Task: Create Card Lessons Learned Meeting in Board Influencer Marketing Platforms to Workspace Crisis Management. Create Card Food Safety Review in Board Social Media Reporting to Workspace Crisis Management. Create Card Project Closure Meeting in Board Social Media Marketing Funnel Creation and Optimization to Workspace Crisis Management
Action: Mouse moved to (84, 49)
Screenshot: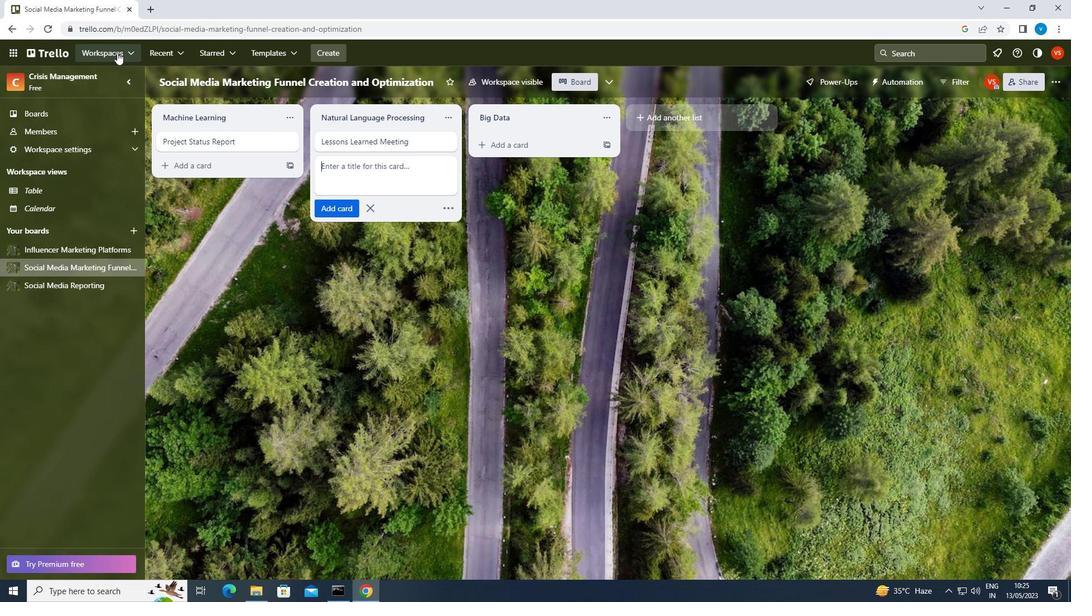
Action: Mouse pressed left at (84, 49)
Screenshot: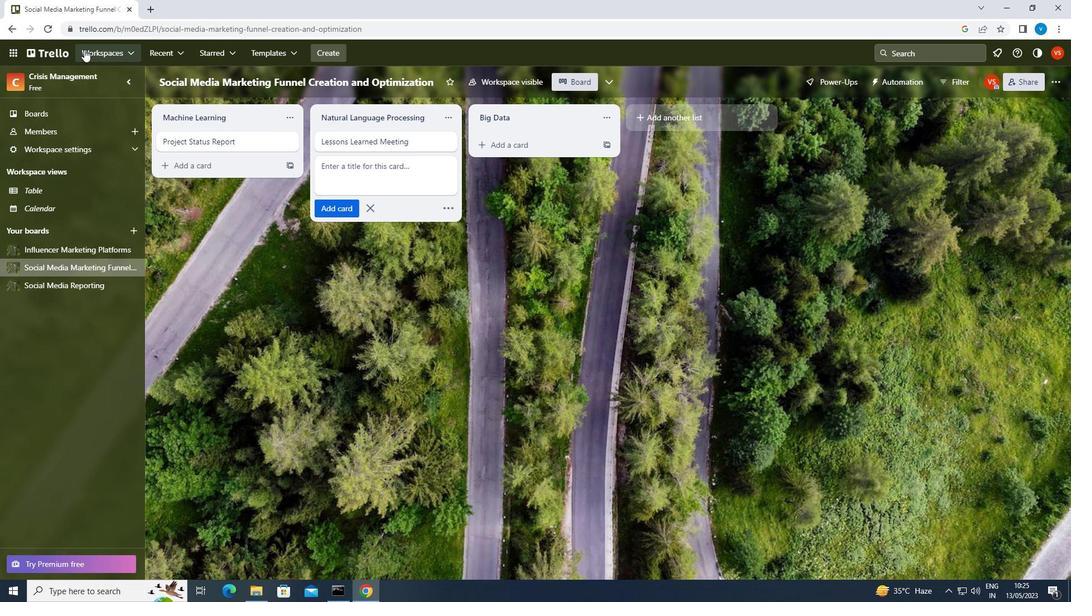 
Action: Mouse moved to (145, 381)
Screenshot: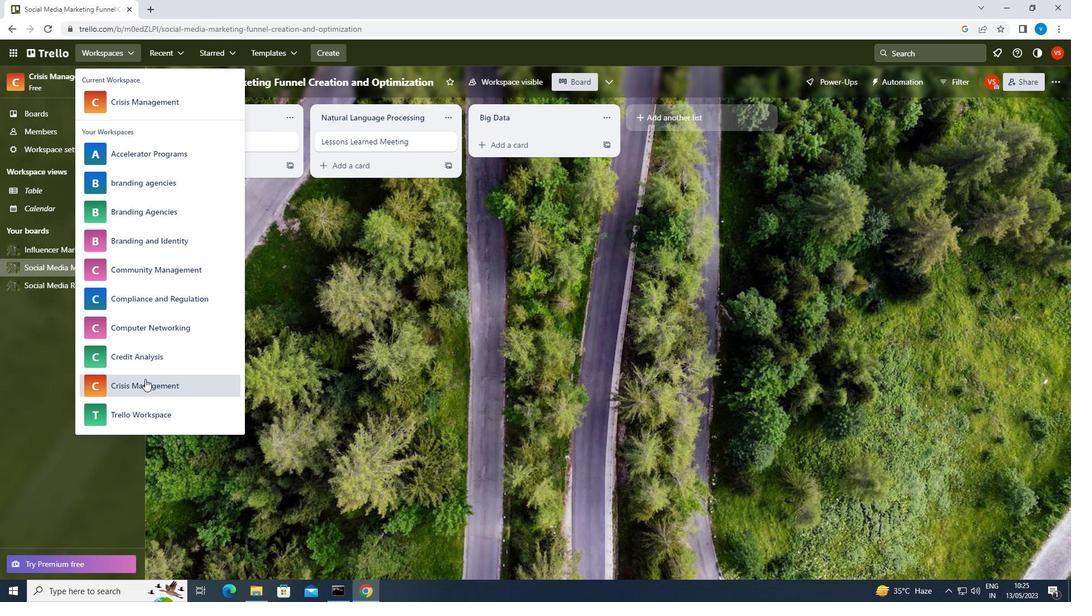 
Action: Mouse pressed left at (145, 381)
Screenshot: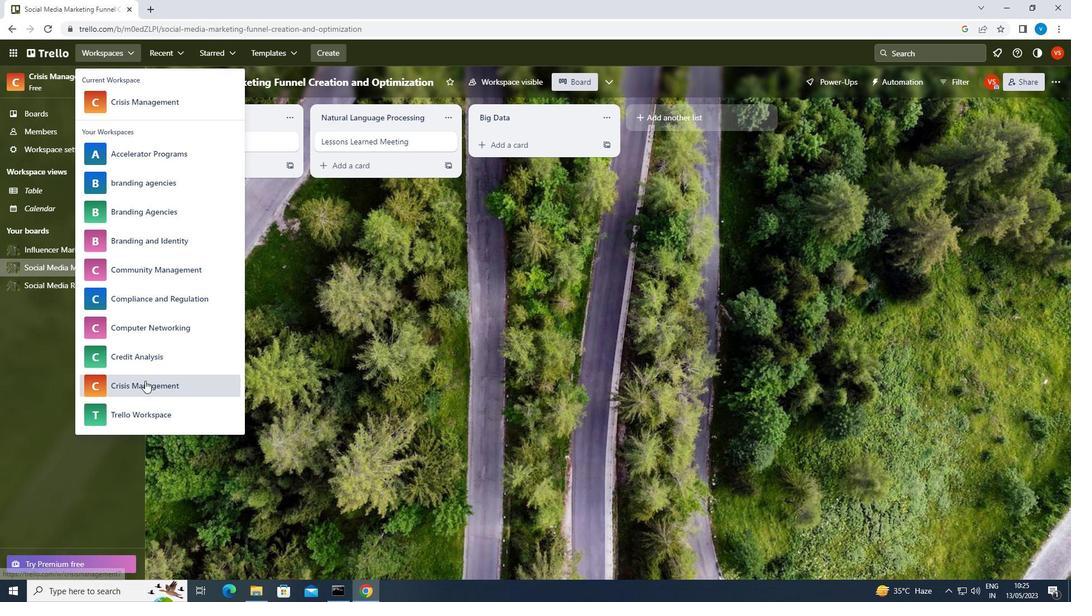 
Action: Mouse moved to (817, 457)
Screenshot: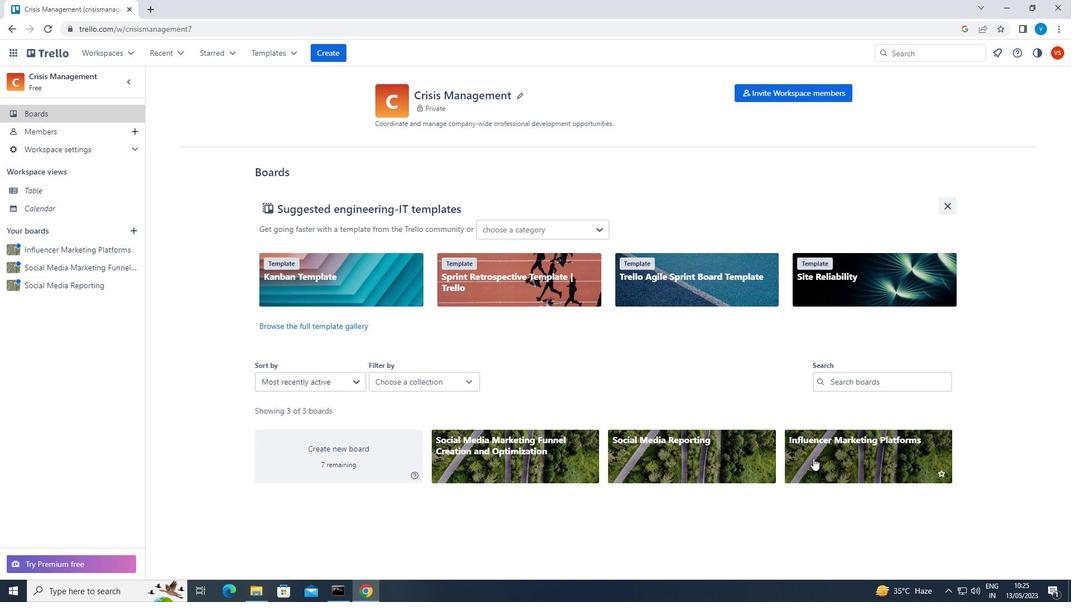 
Action: Mouse pressed left at (817, 457)
Screenshot: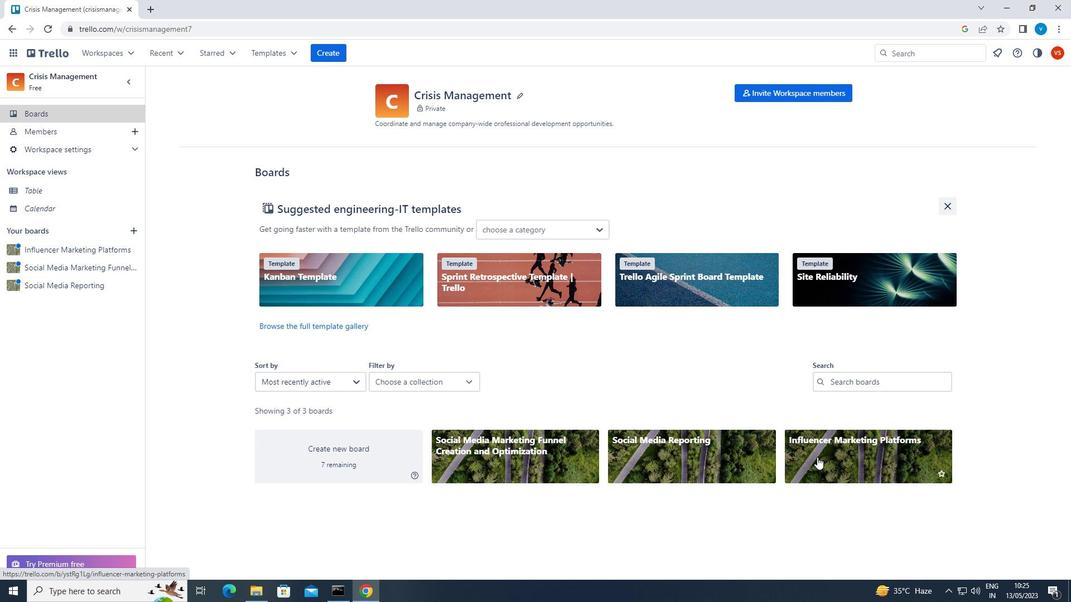 
Action: Mouse moved to (489, 148)
Screenshot: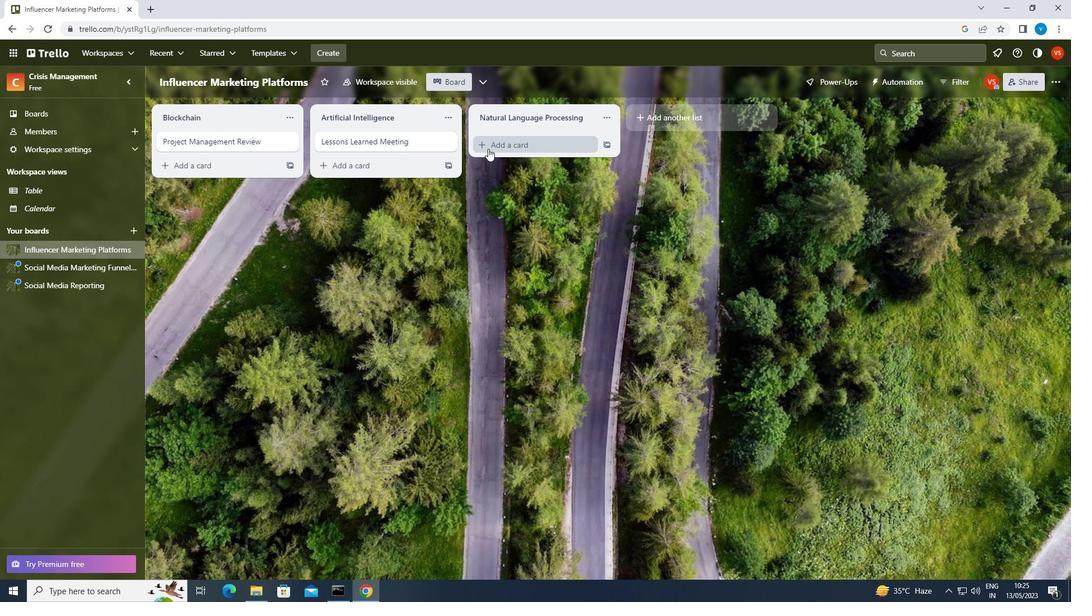 
Action: Mouse pressed left at (489, 148)
Screenshot: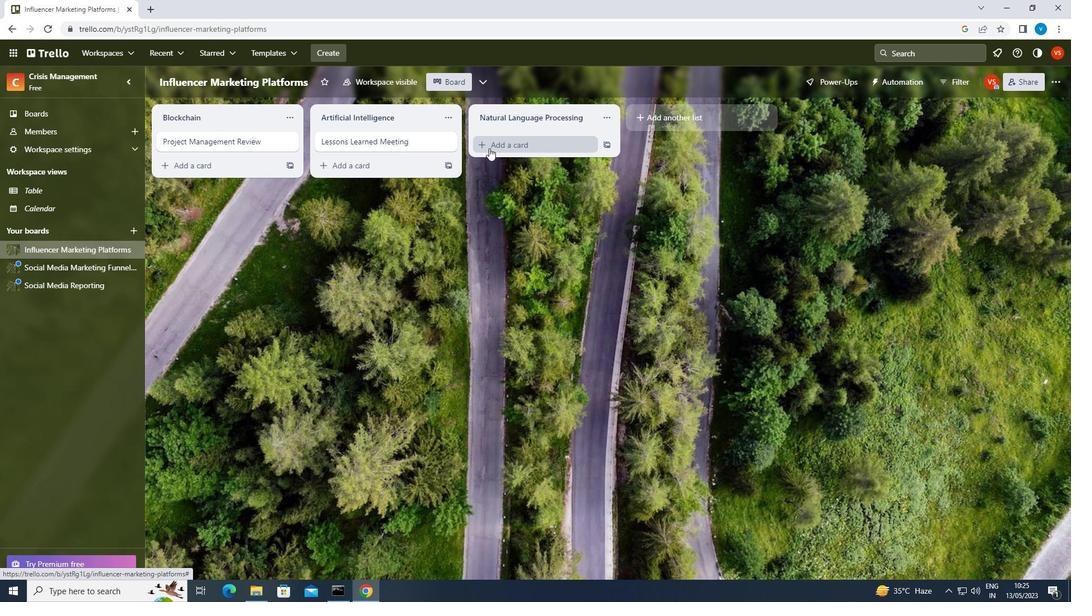 
Action: Key pressed <Key.shift>LESSONS<Key.space><Key.shift>LEARNED<Key.space><Key.shift><Key.shift><Key.shift>MEETING<Key.enter>
Screenshot: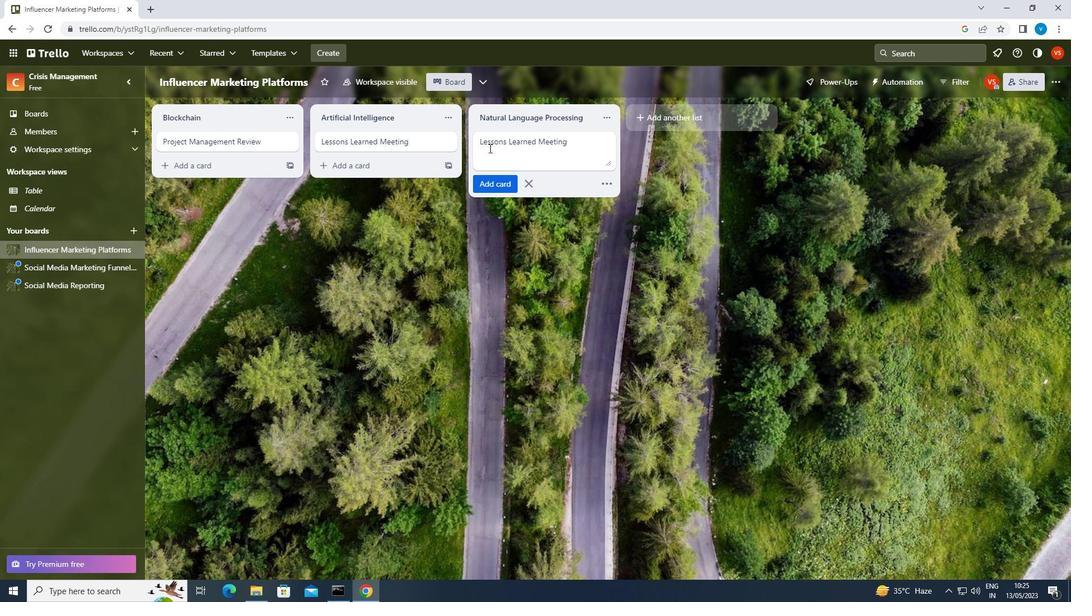 
Action: Mouse moved to (51, 282)
Screenshot: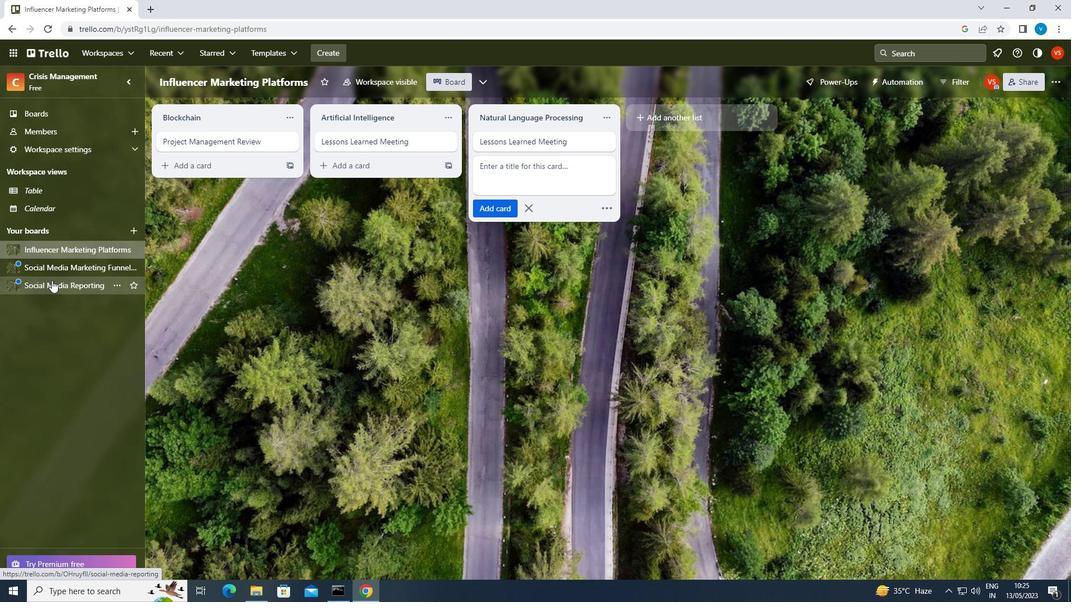 
Action: Mouse pressed left at (51, 282)
Screenshot: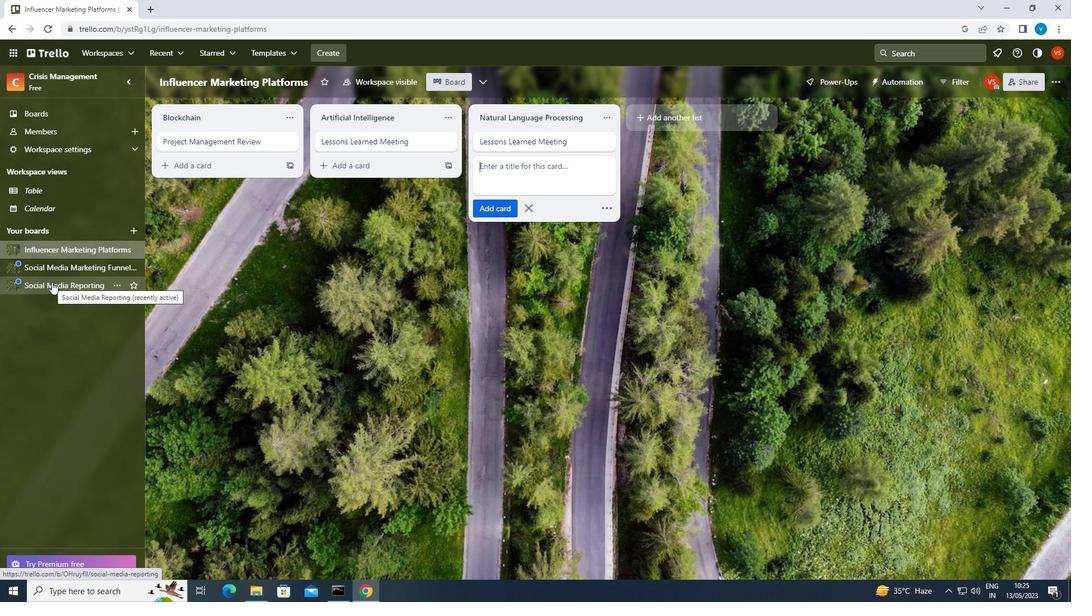 
Action: Mouse moved to (519, 147)
Screenshot: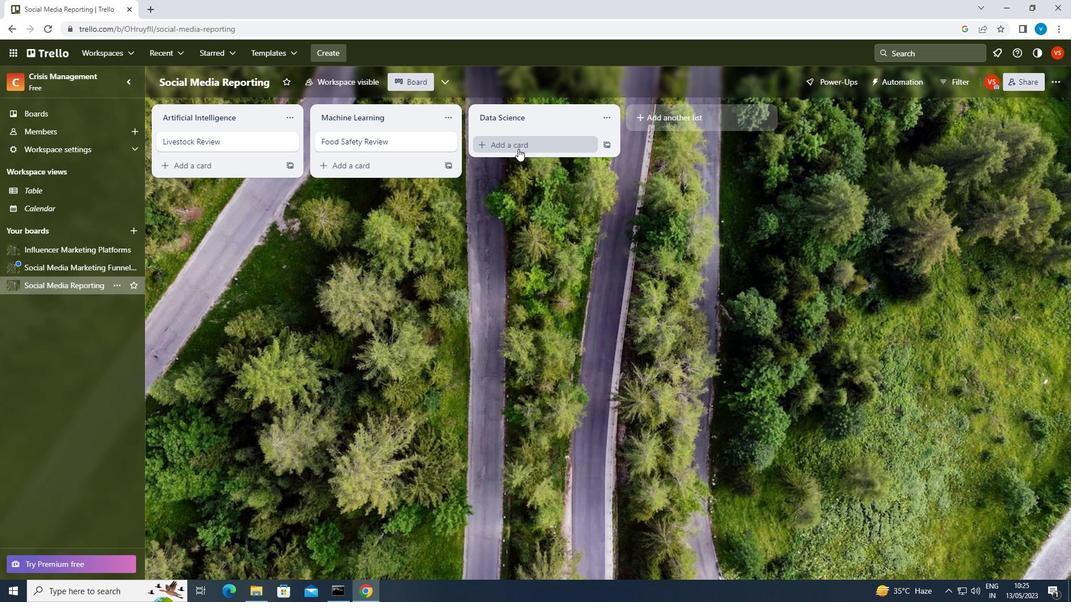 
Action: Mouse pressed left at (519, 147)
Screenshot: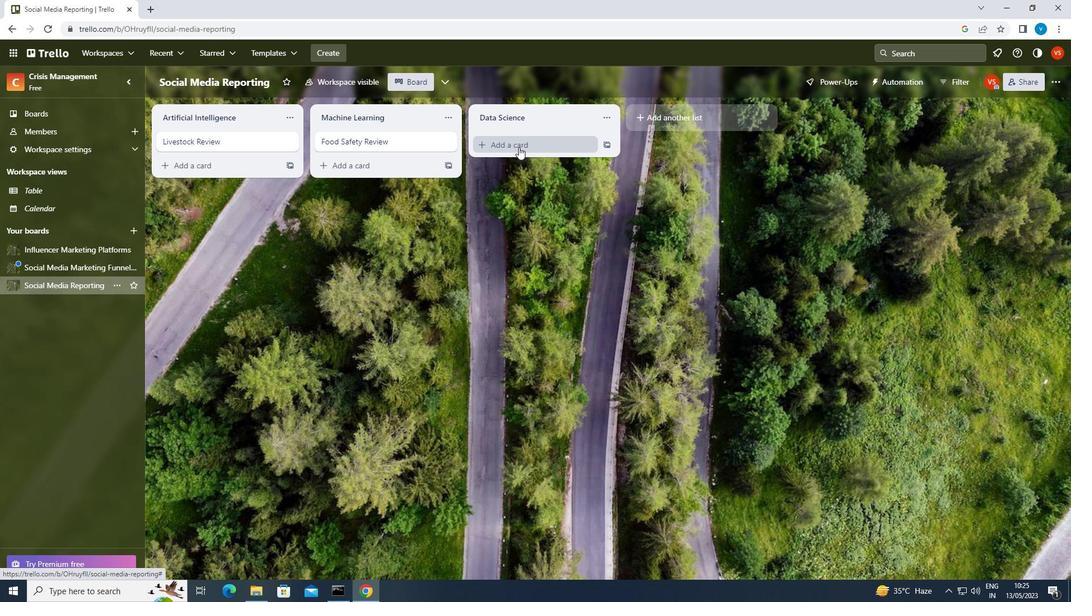 
Action: Key pressed <Key.shift>FOOD<Key.space><Key.shift>SAFETY<Key.space><Key.shift>REVIEW<Key.enter>
Screenshot: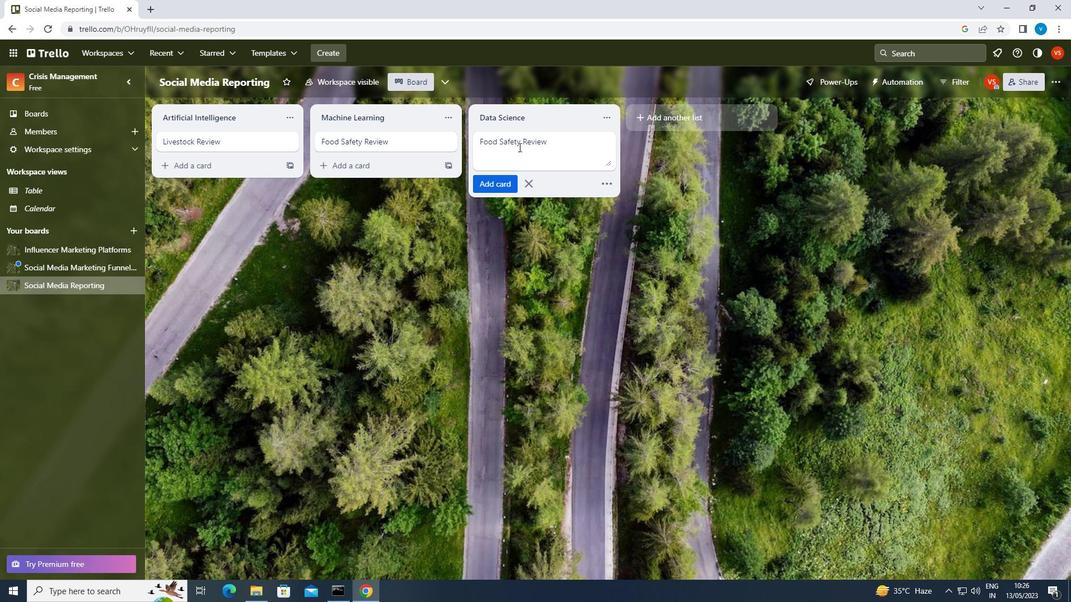 
Action: Mouse moved to (75, 263)
Screenshot: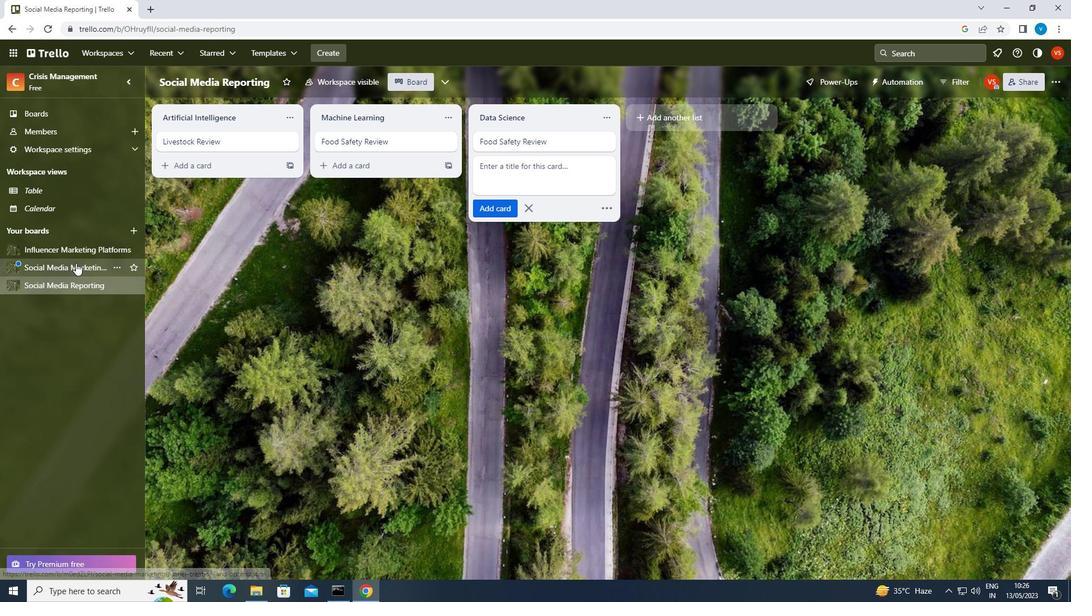 
Action: Mouse pressed left at (75, 263)
Screenshot: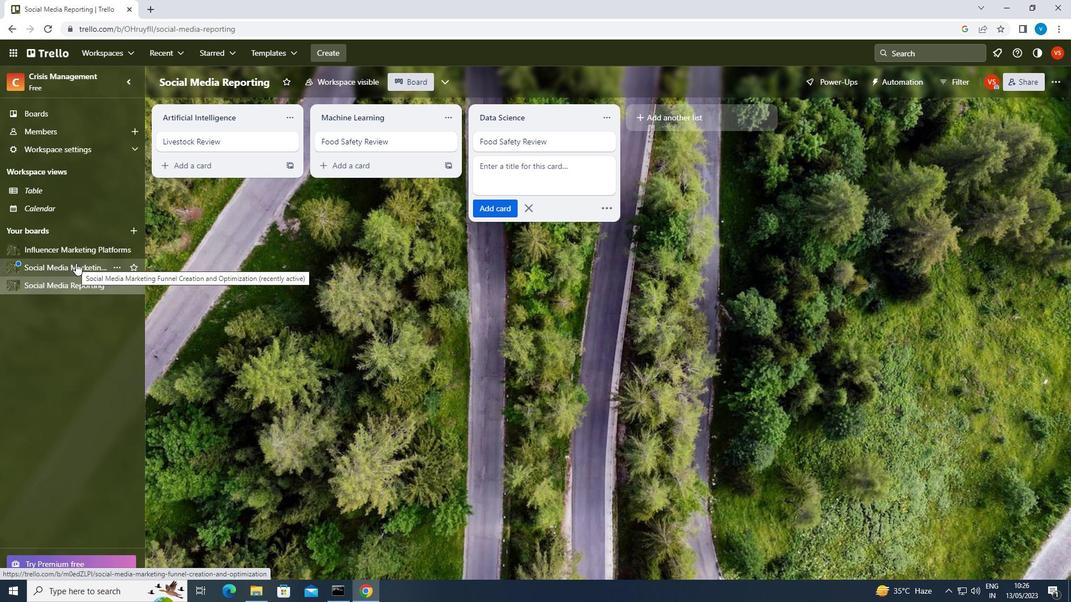 
Action: Mouse moved to (503, 148)
Screenshot: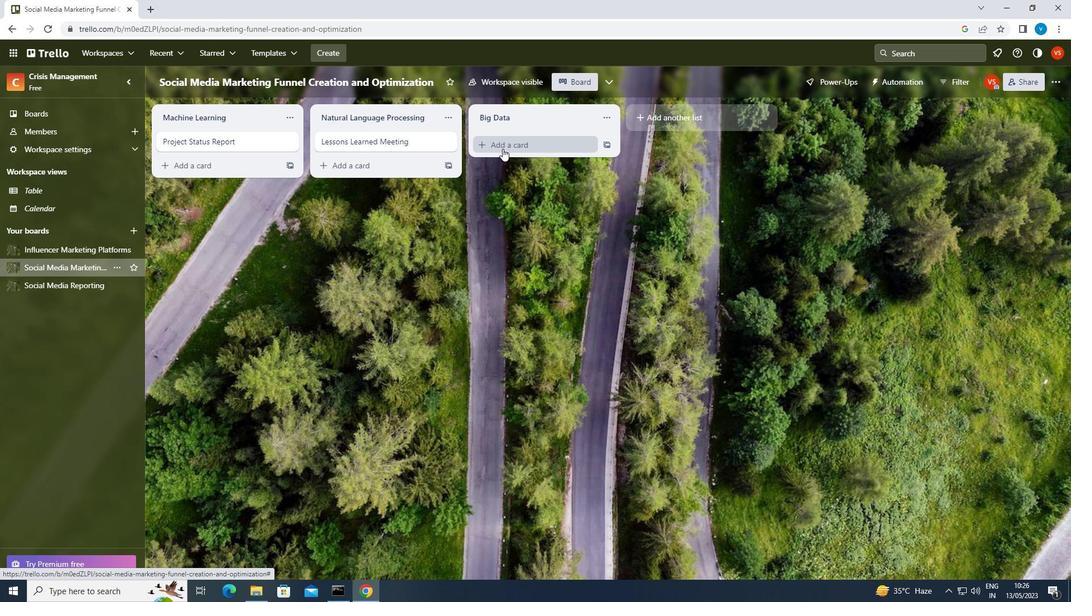 
Action: Mouse pressed left at (503, 148)
Screenshot: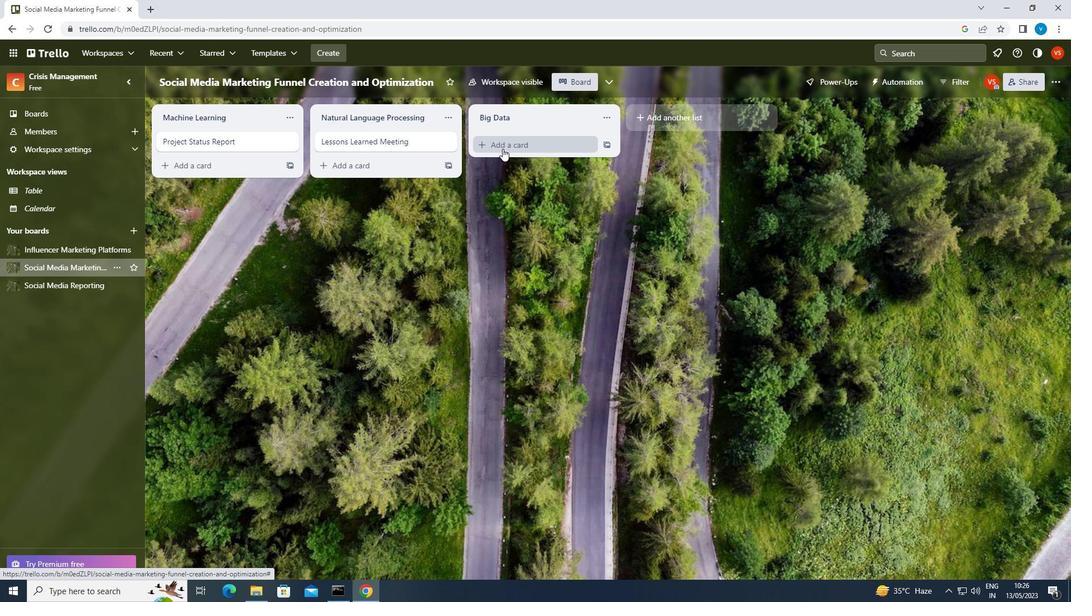 
Action: Key pressed <Key.shift>PROJECT<Key.space><Key.shift><Key.shift><Key.shift><Key.shift><Key.shift><Key.shift><Key.shift><Key.shift>CLOSURE<Key.space><Key.shift>MEETING<Key.enter>
Screenshot: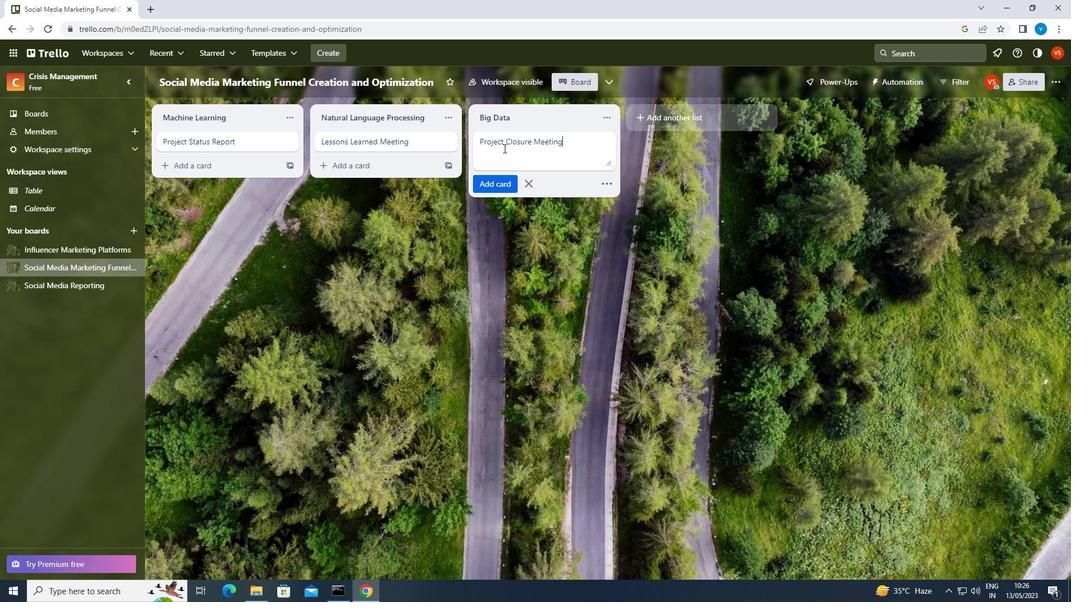 
